 Task: In Heading Arial with underline. Font size of heading  '18'Font style of data Calibri. Font size of data  9Alignment of headline & data Align center. Fill color in heading,  RedFont color of data Black Apply border in Data No BorderIn the sheet  Budget Template Spreadsheetbook
Action: Mouse moved to (1137, 142)
Screenshot: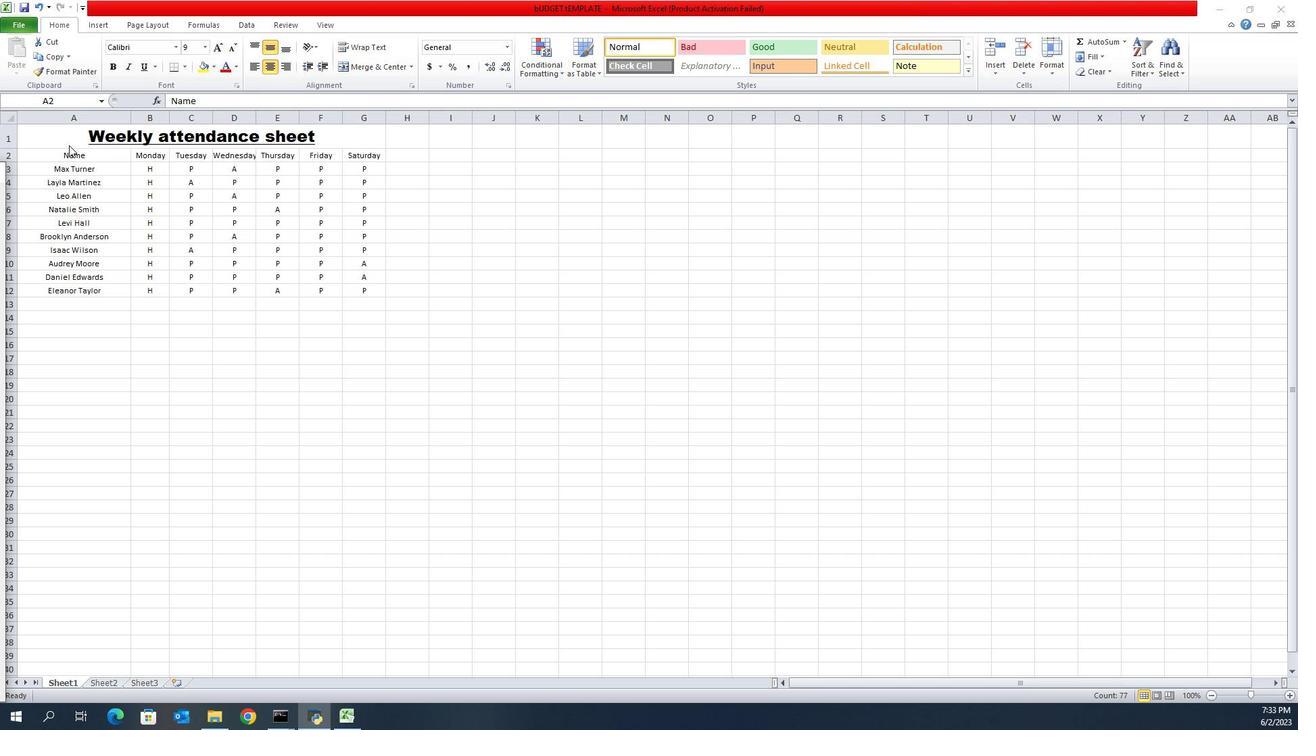 
Action: Mouse pressed left at (1137, 142)
Screenshot: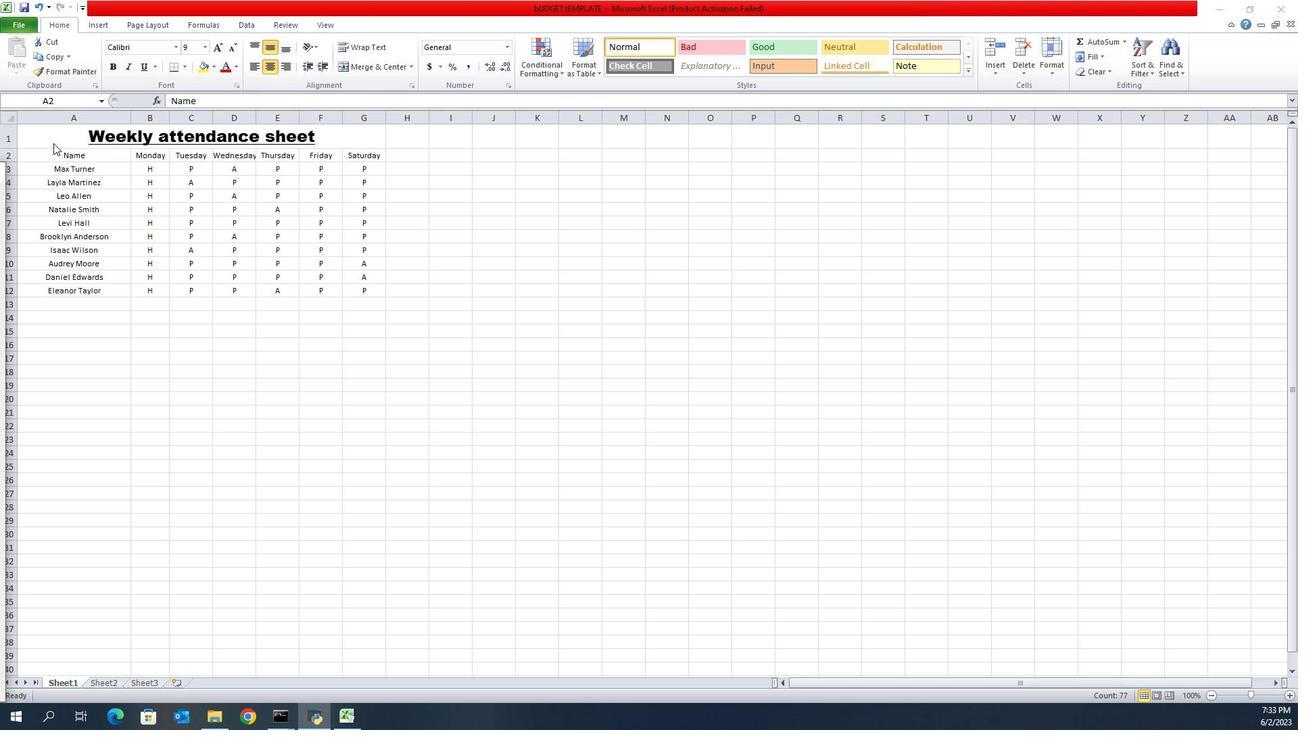
Action: Mouse moved to (1151, 138)
Screenshot: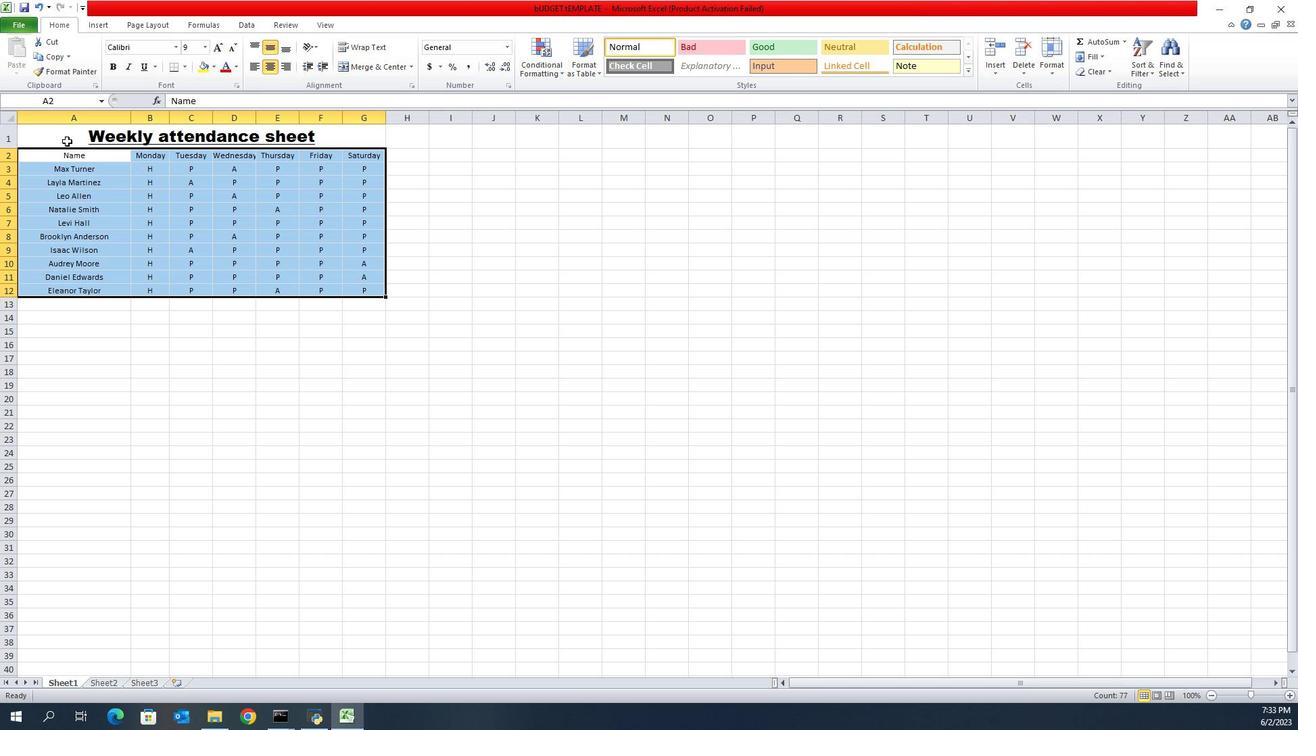 
Action: Mouse pressed left at (1151, 138)
Screenshot: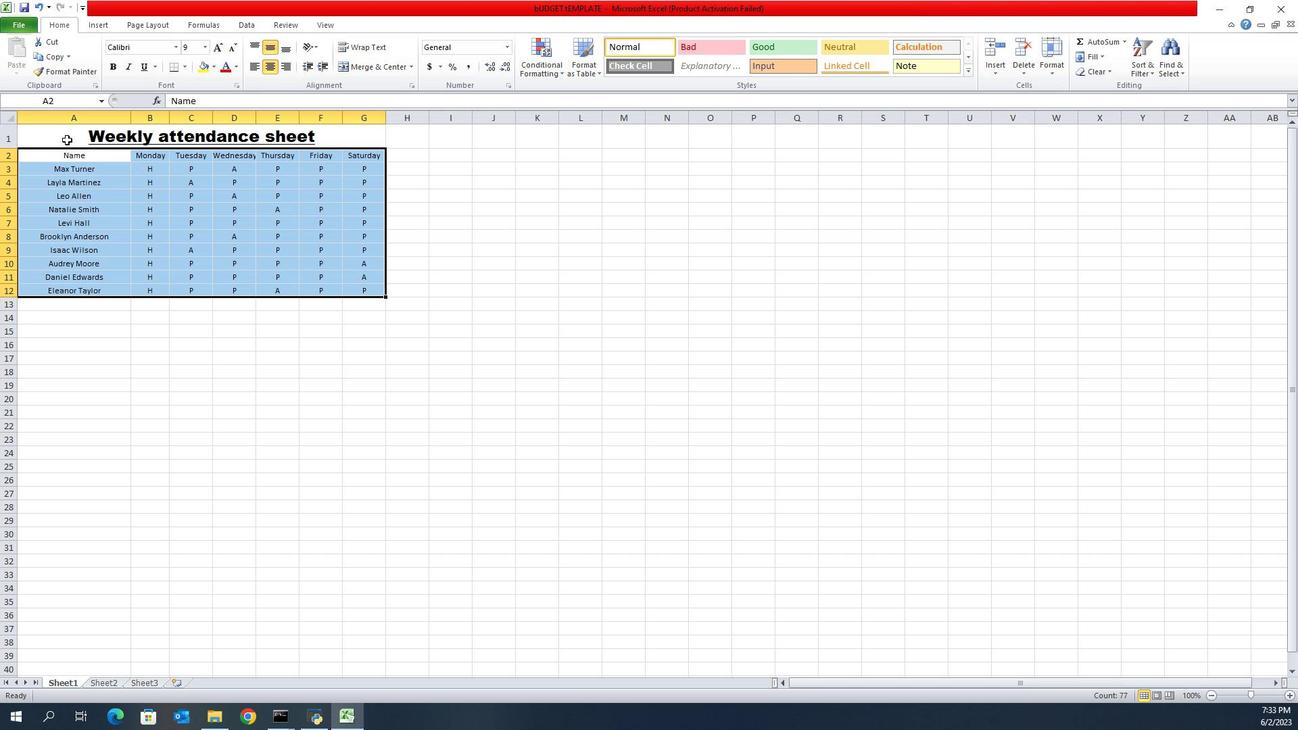 
Action: Mouse moved to (1151, 156)
Screenshot: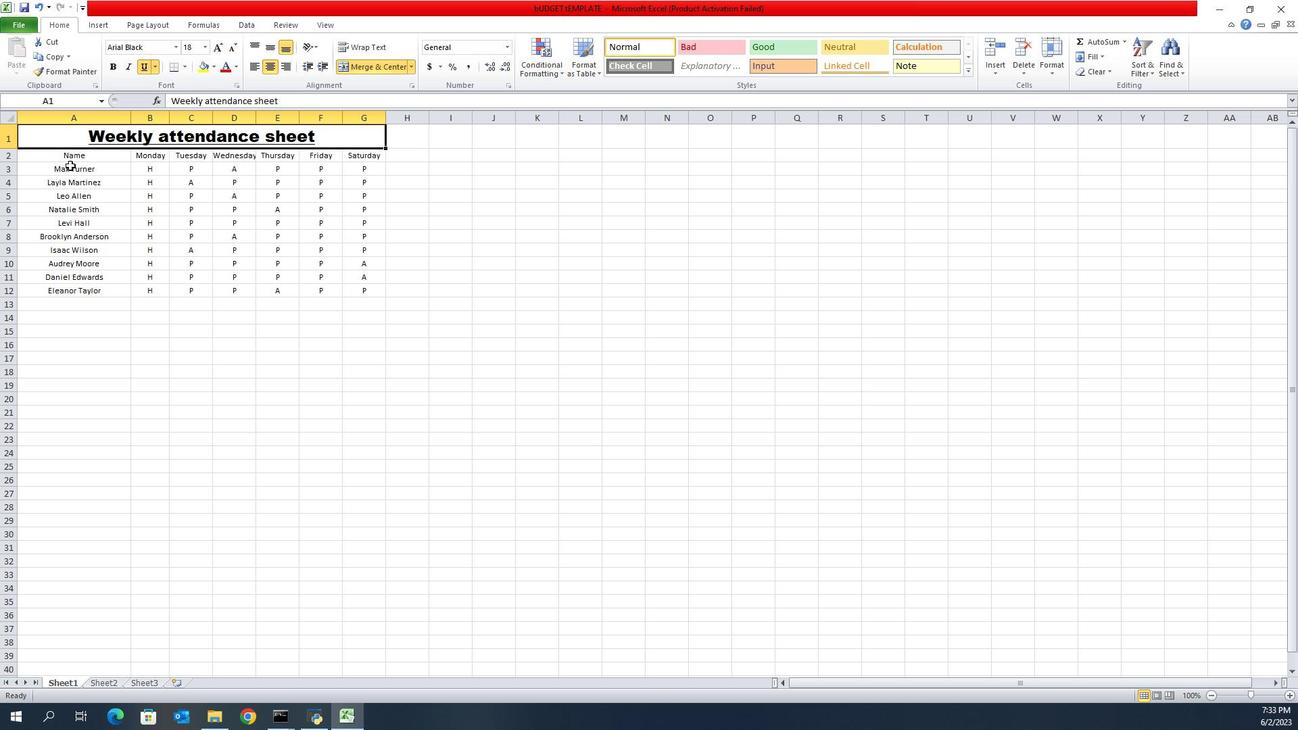 
Action: Mouse pressed left at (1151, 156)
Screenshot: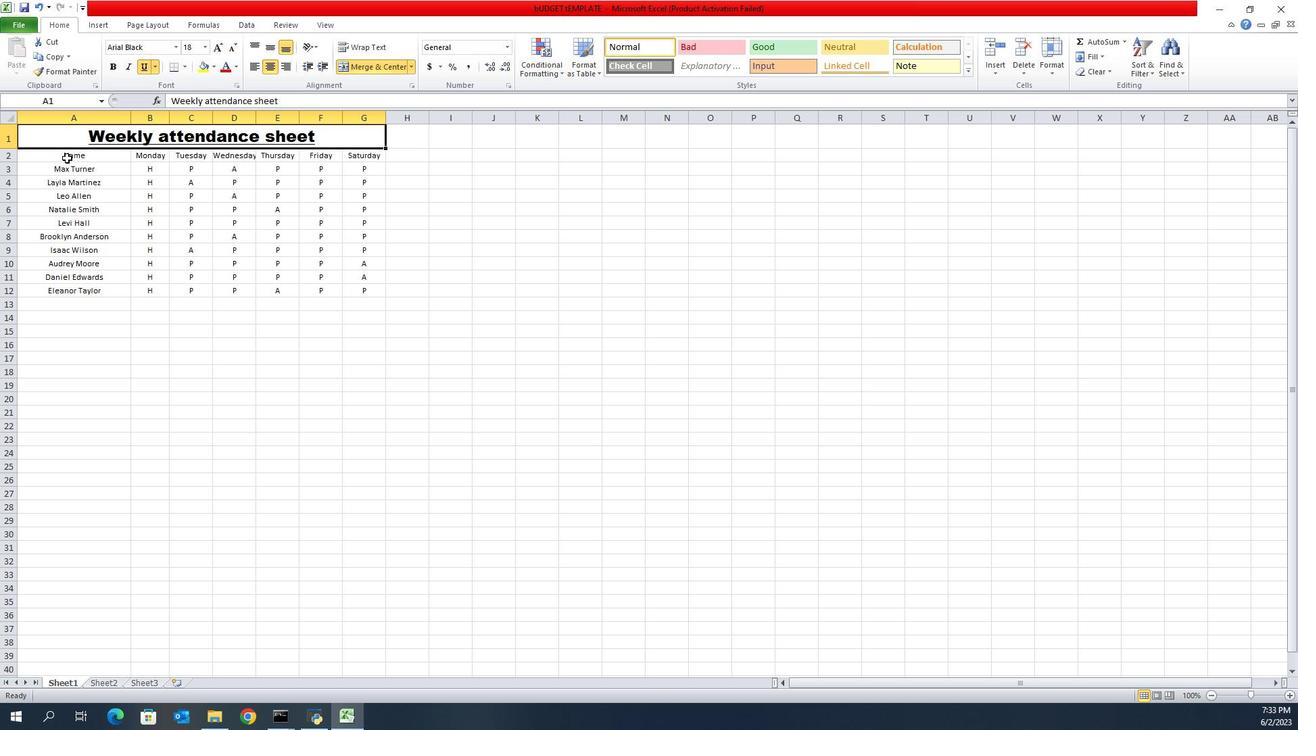 
Action: Mouse moved to (1163, 136)
Screenshot: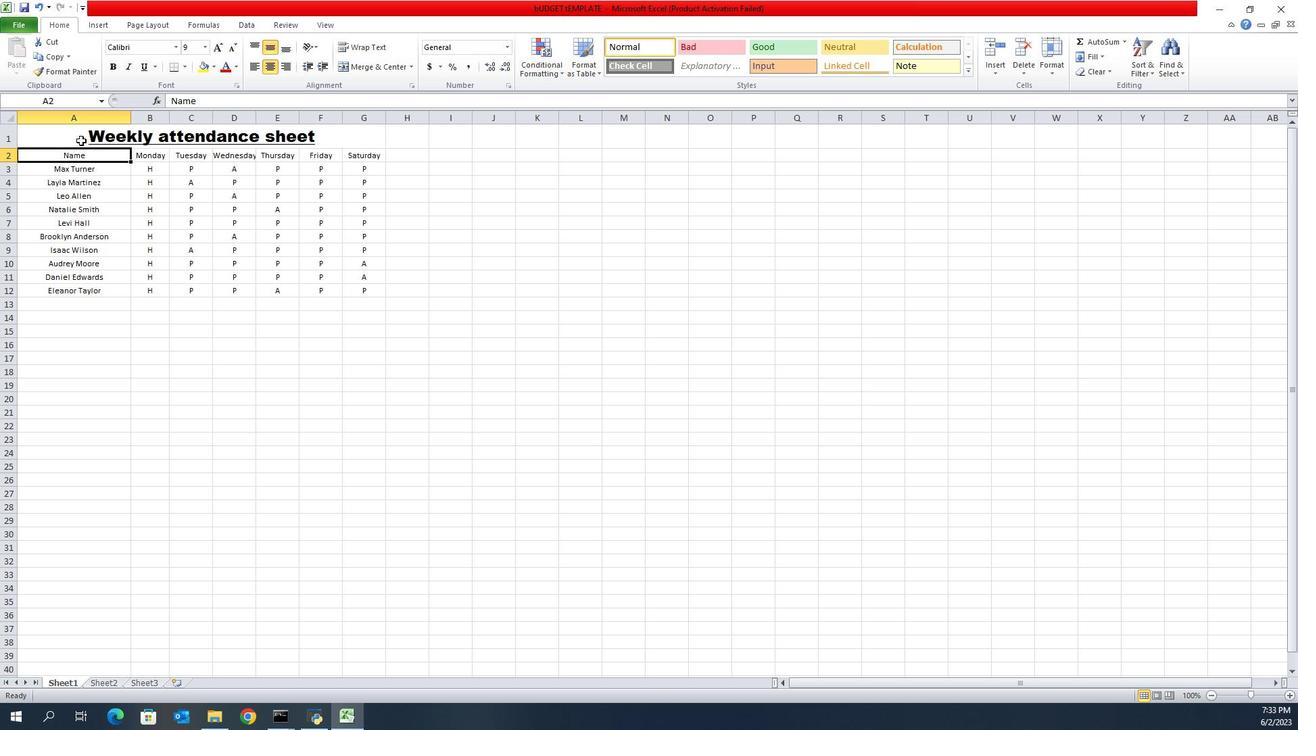 
Action: Mouse pressed left at (1163, 136)
Screenshot: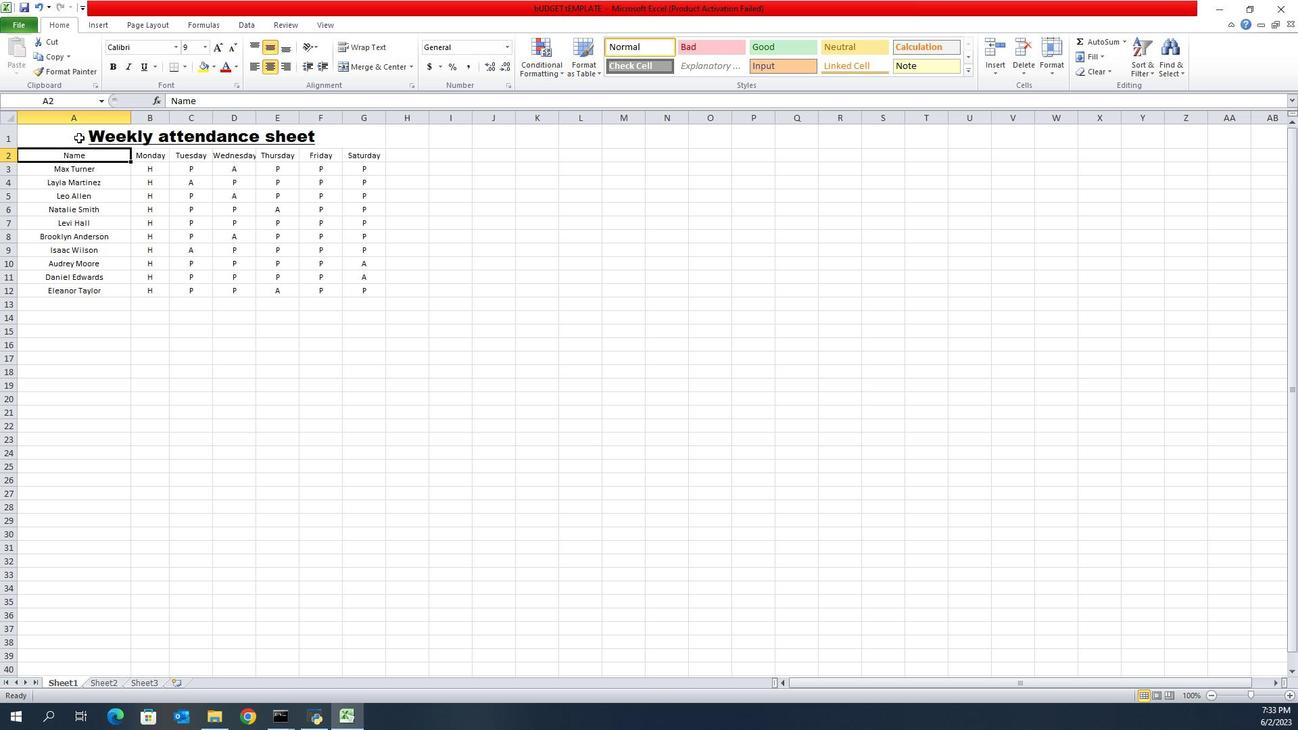 
Action: Mouse moved to (1306, 66)
Screenshot: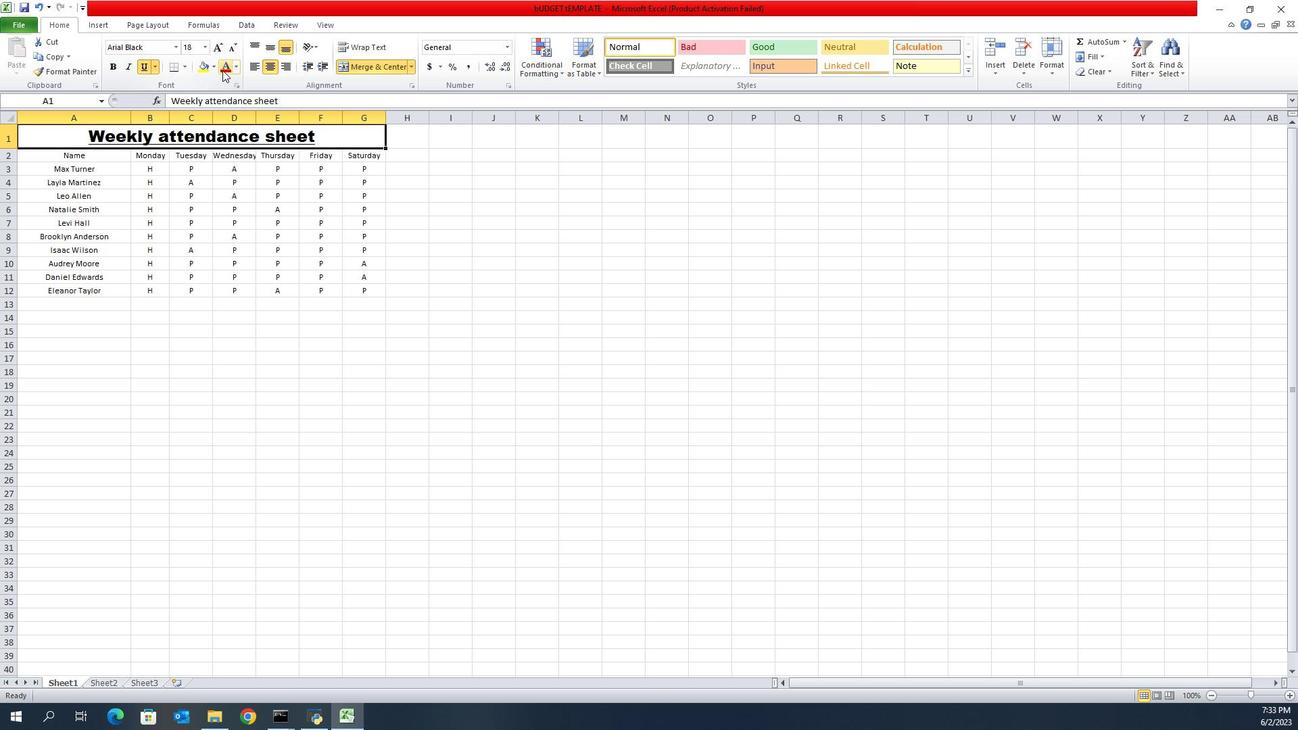 
Action: Mouse pressed left at (1306, 66)
Screenshot: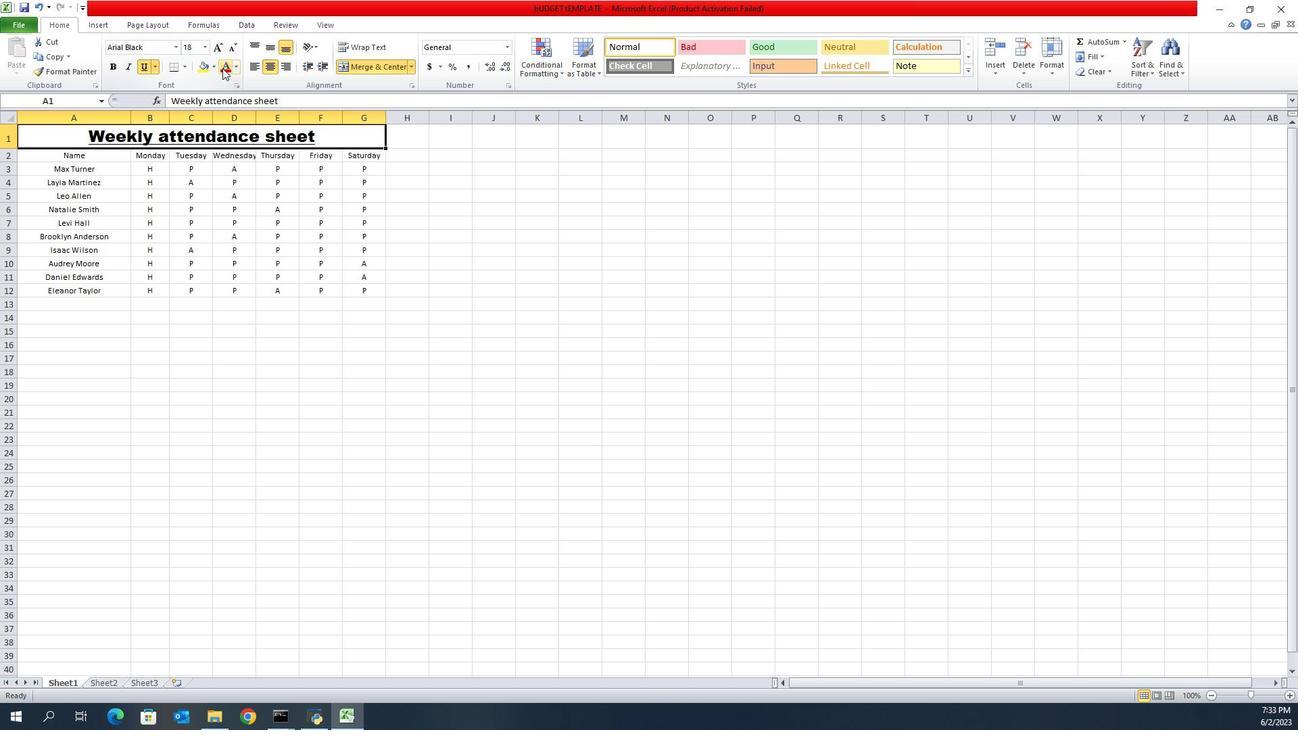 
Action: Mouse moved to (1163, 155)
Screenshot: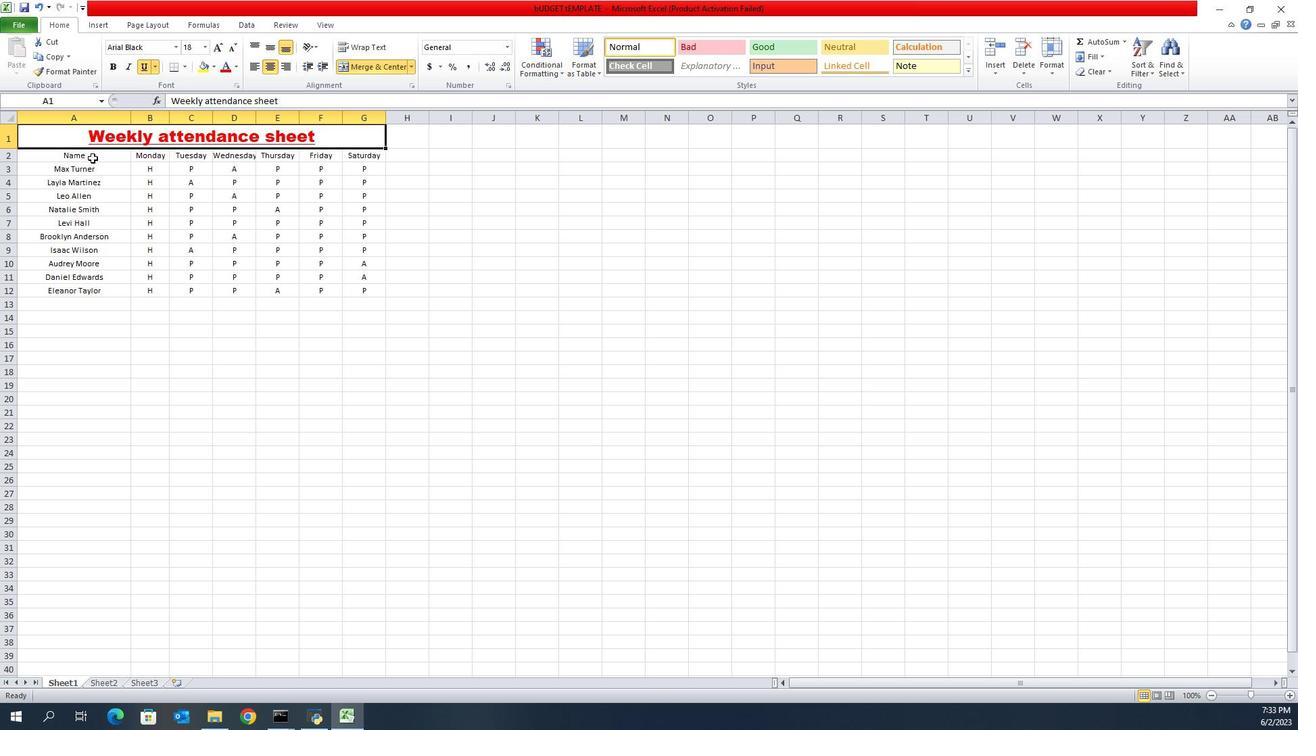 
Action: Mouse pressed left at (1163, 155)
Screenshot: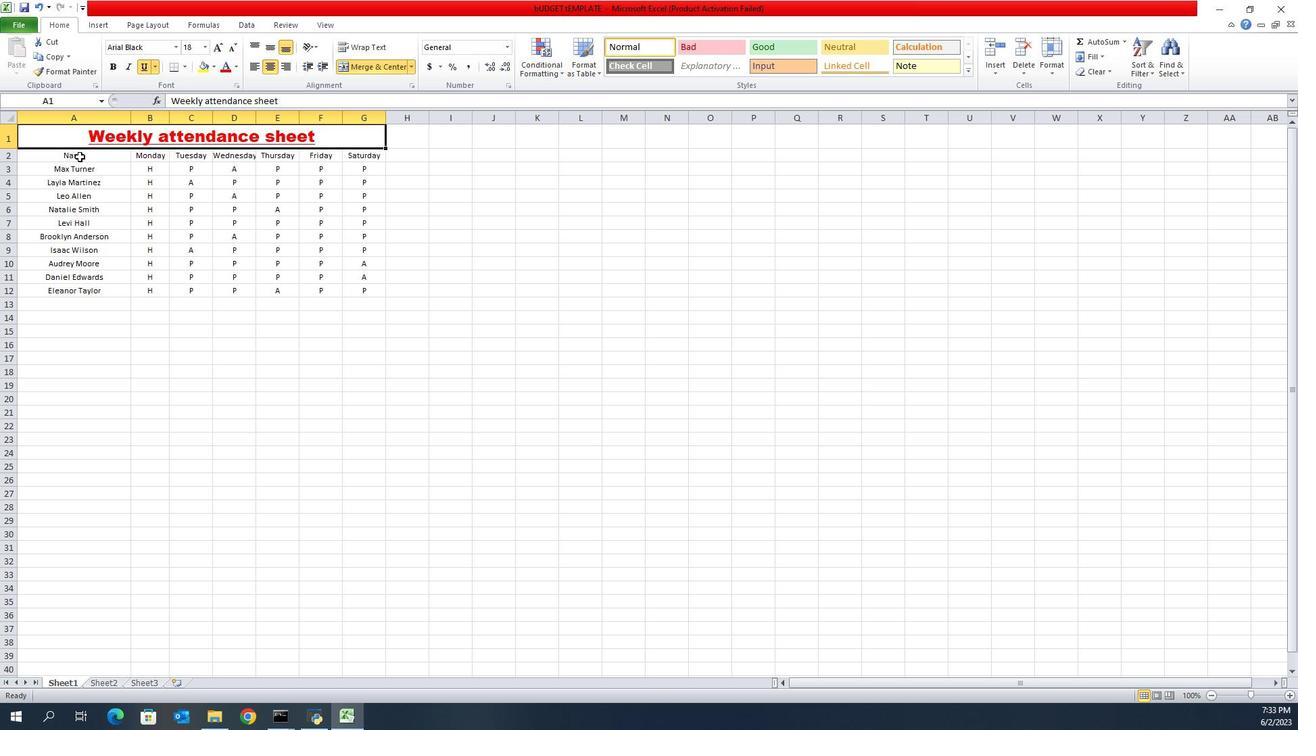 
Action: Mouse moved to (1270, 65)
Screenshot: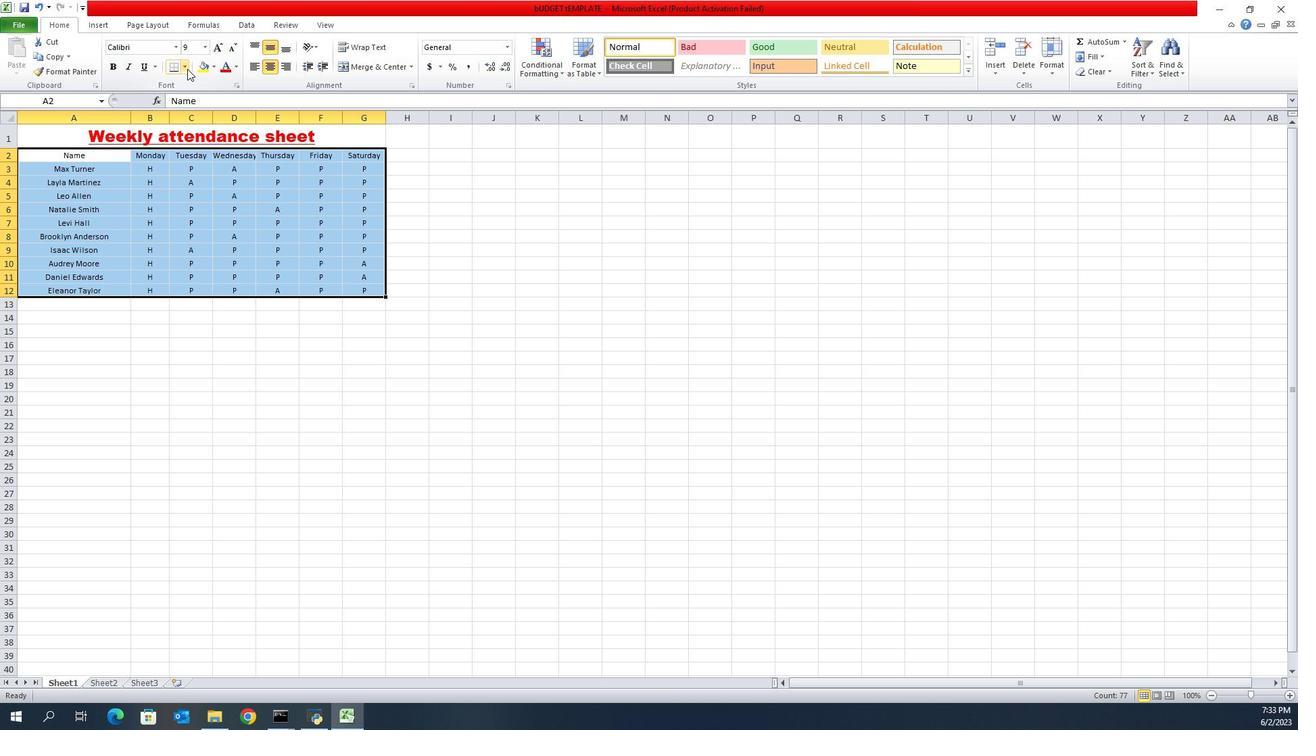 
Action: Mouse pressed left at (1270, 65)
Screenshot: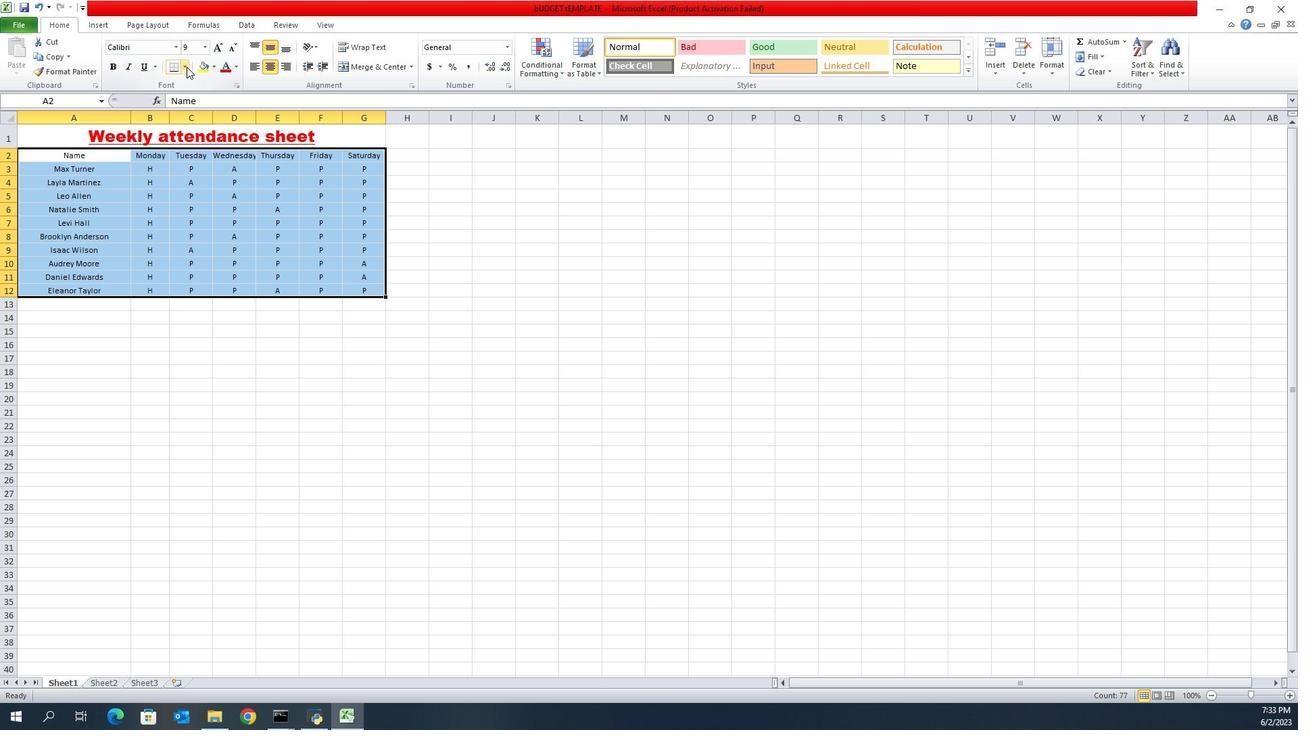 
Action: Mouse moved to (1293, 169)
Screenshot: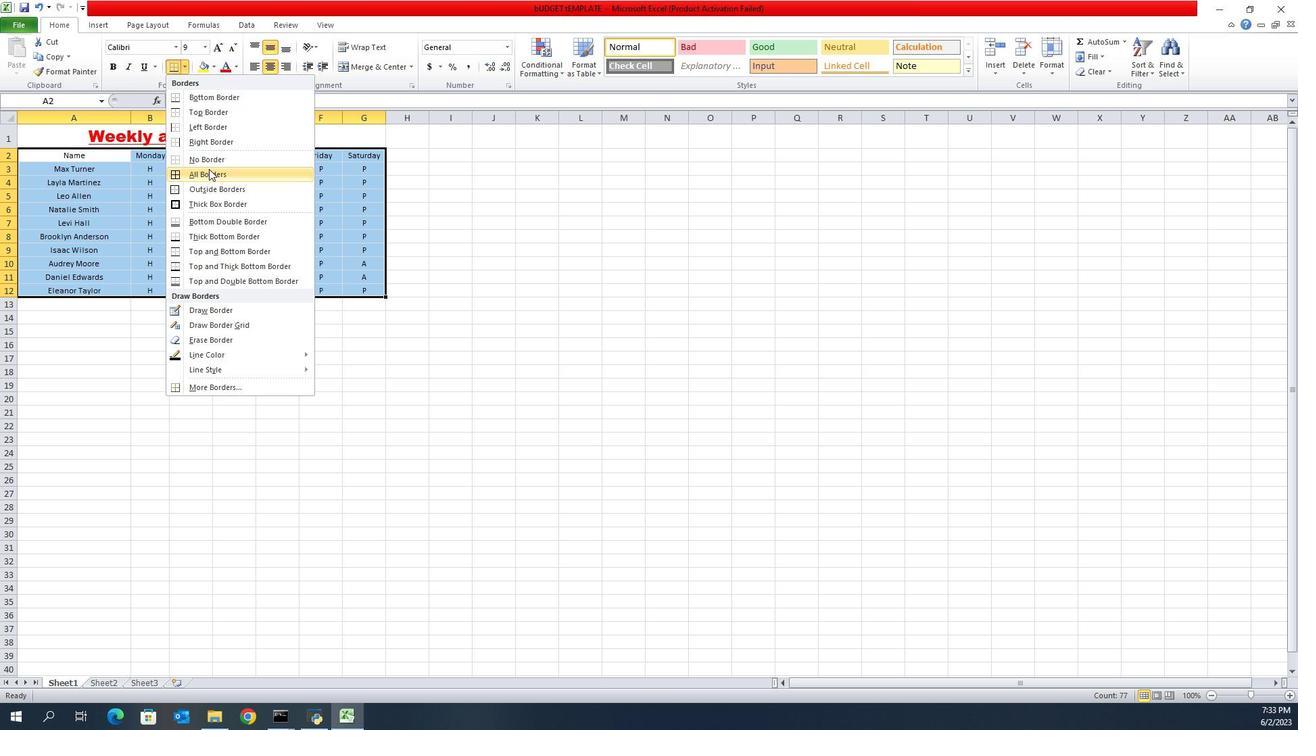 
Action: Mouse pressed left at (1293, 169)
Screenshot: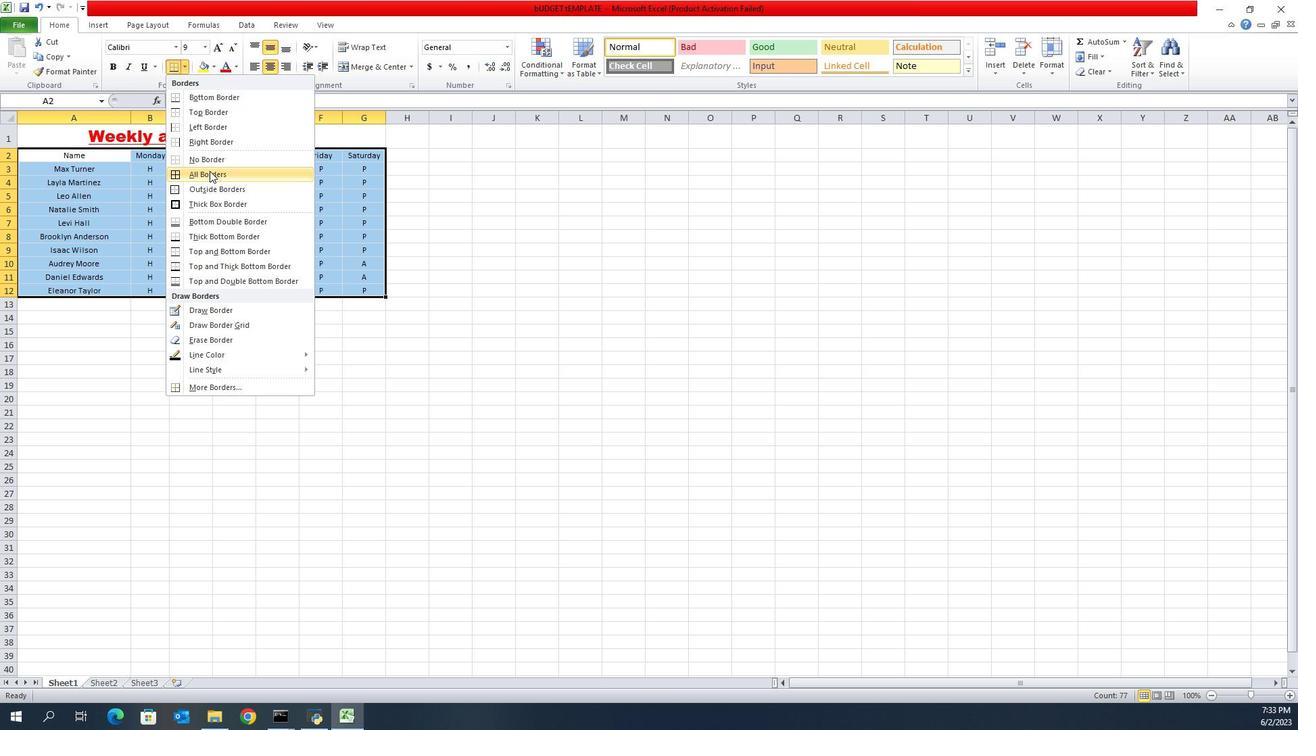 
Action: Mouse moved to (1293, 169)
Screenshot: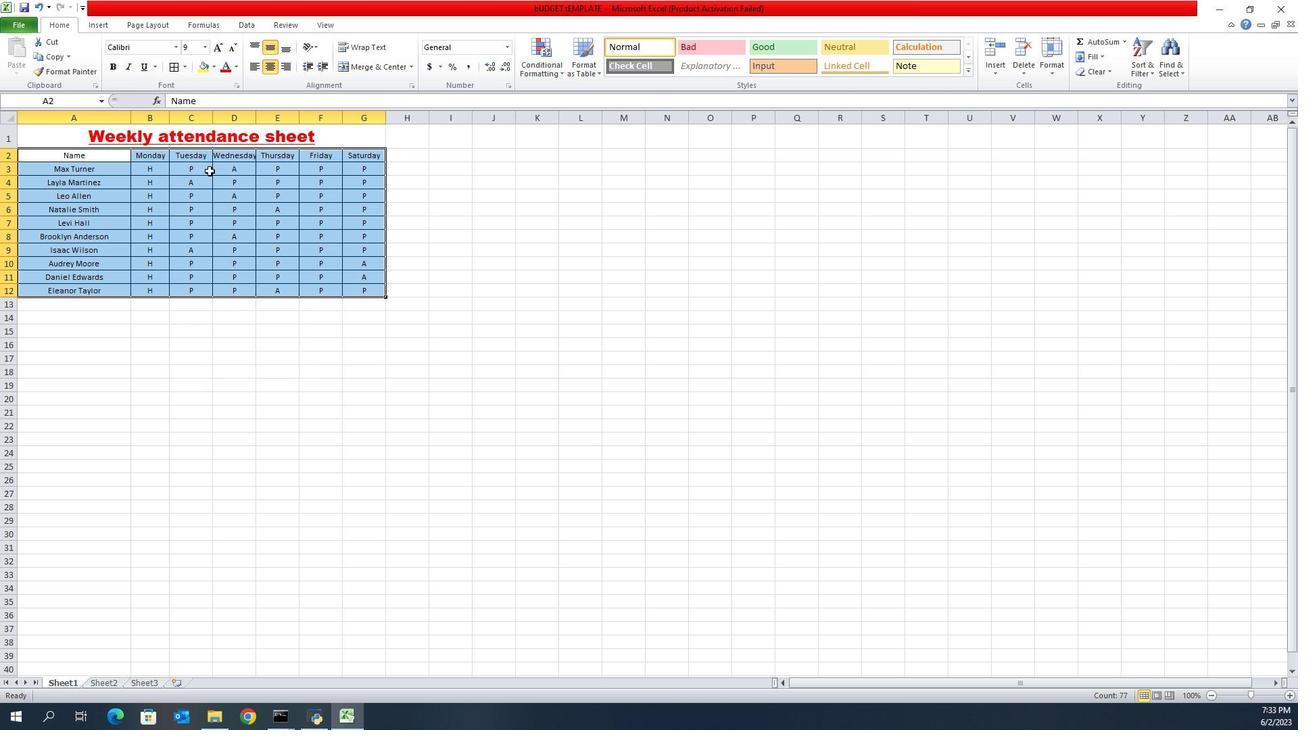 
Action: Key pressed ctrl+S
Screenshot: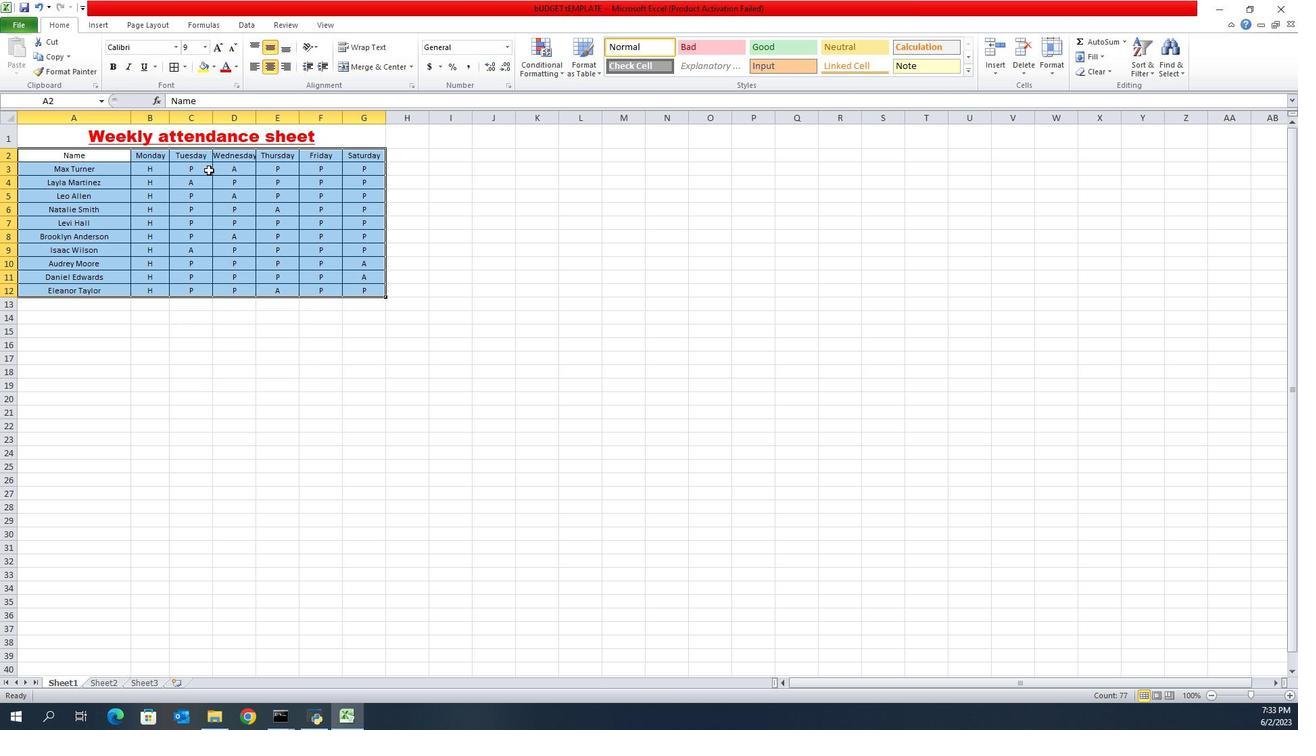 
